 Task: Create a due date automation trigger when advanced on, on the monday of the week a card is due add fields with custom field "Resume" set to a number lower or equal to 1 and lower than 10 at 11:00 AM.
Action: Mouse moved to (1021, 74)
Screenshot: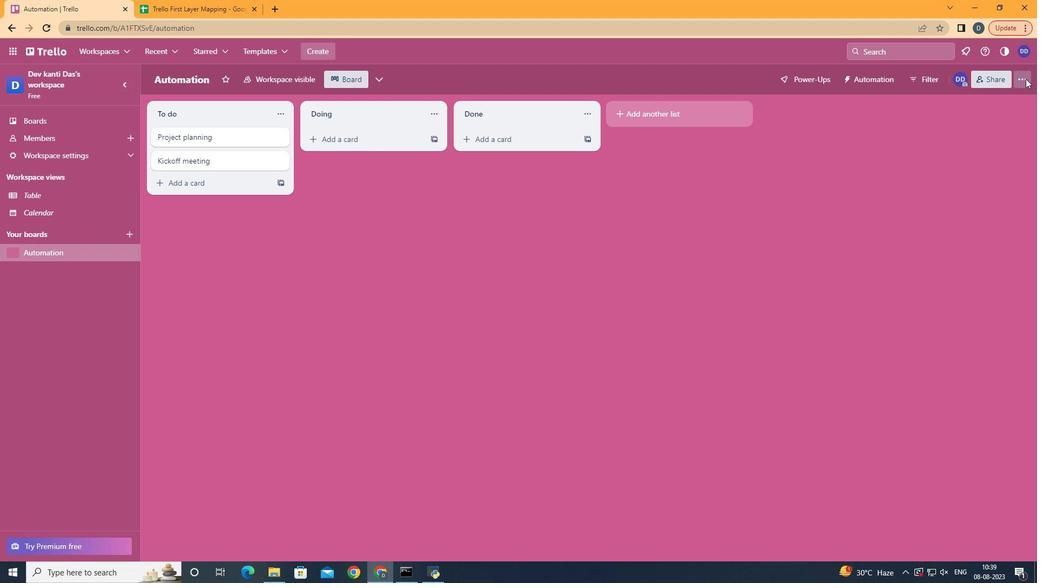 
Action: Mouse pressed left at (1021, 74)
Screenshot: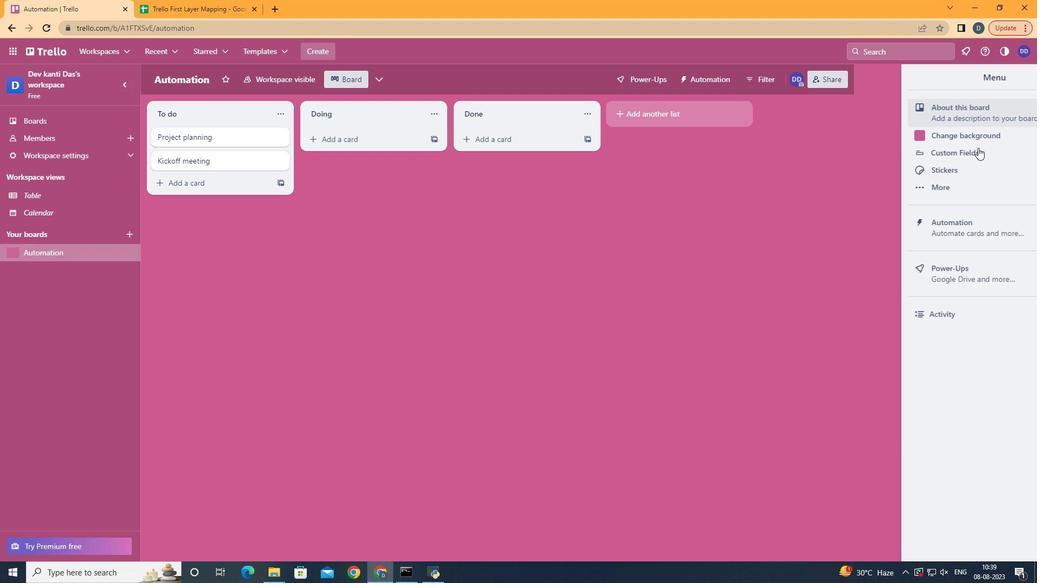 
Action: Mouse moved to (913, 236)
Screenshot: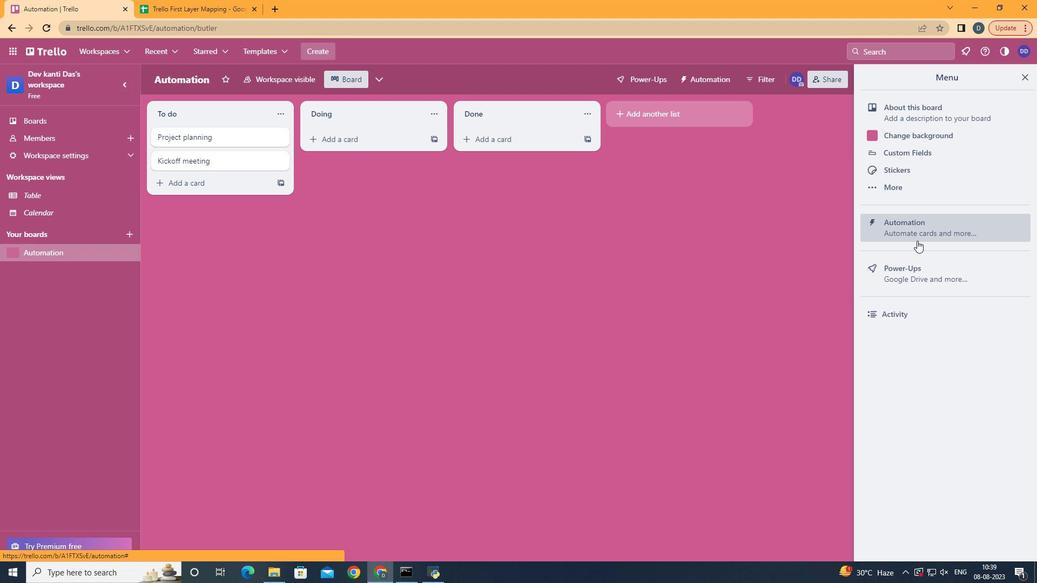 
Action: Mouse pressed left at (913, 236)
Screenshot: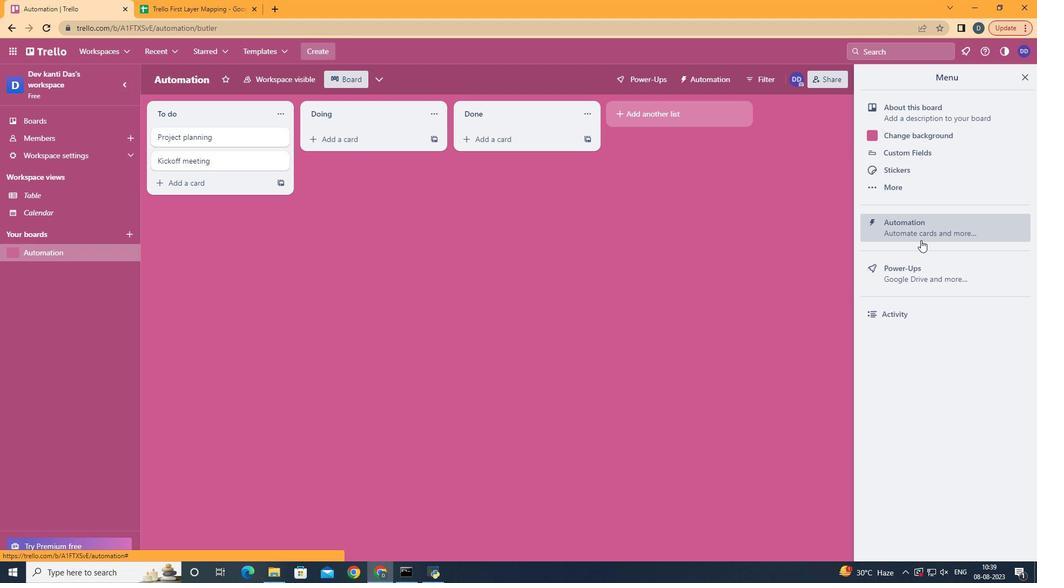 
Action: Mouse moved to (183, 213)
Screenshot: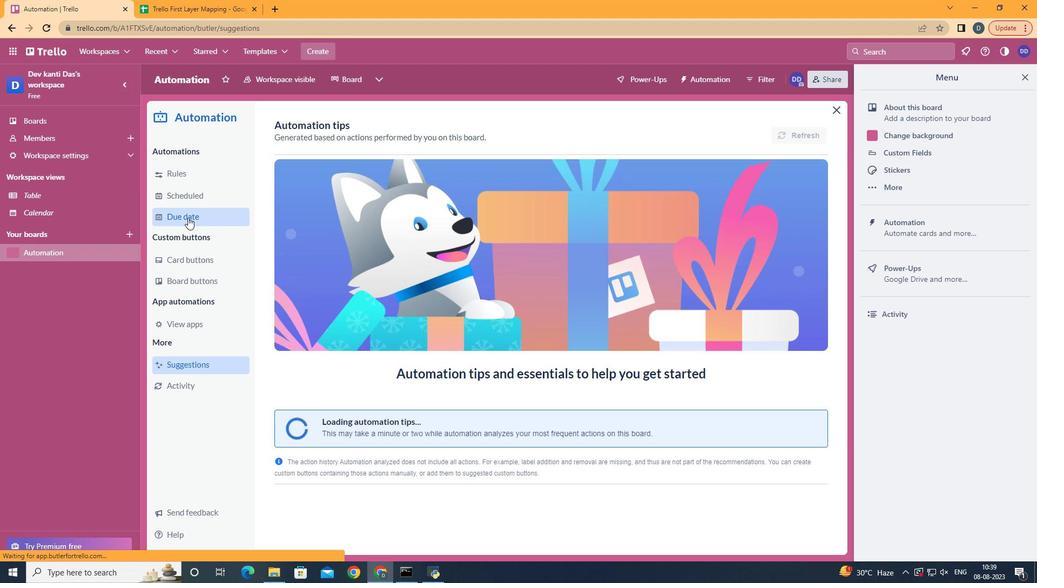 
Action: Mouse pressed left at (183, 213)
Screenshot: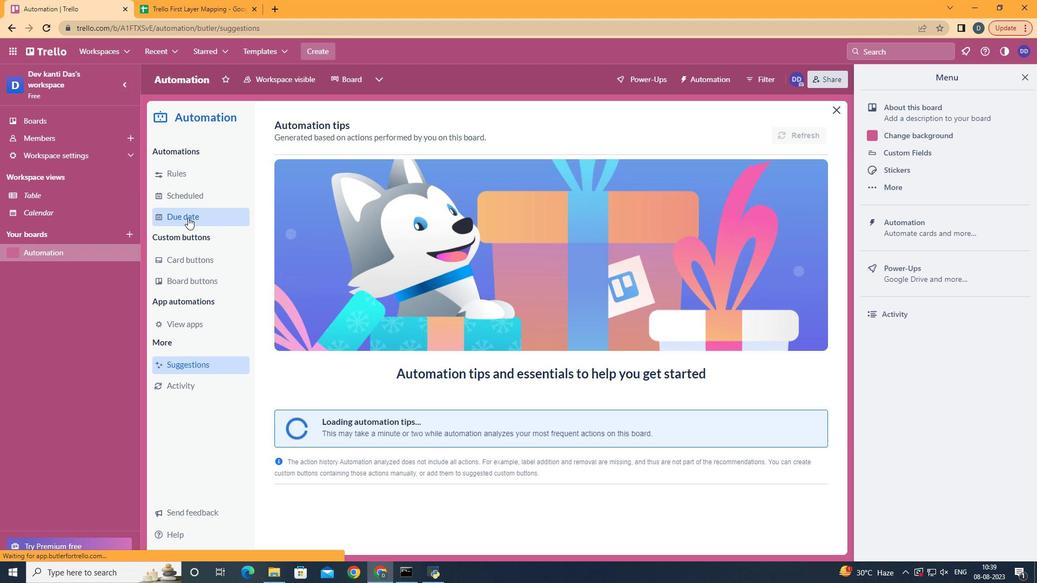 
Action: Mouse moved to (749, 127)
Screenshot: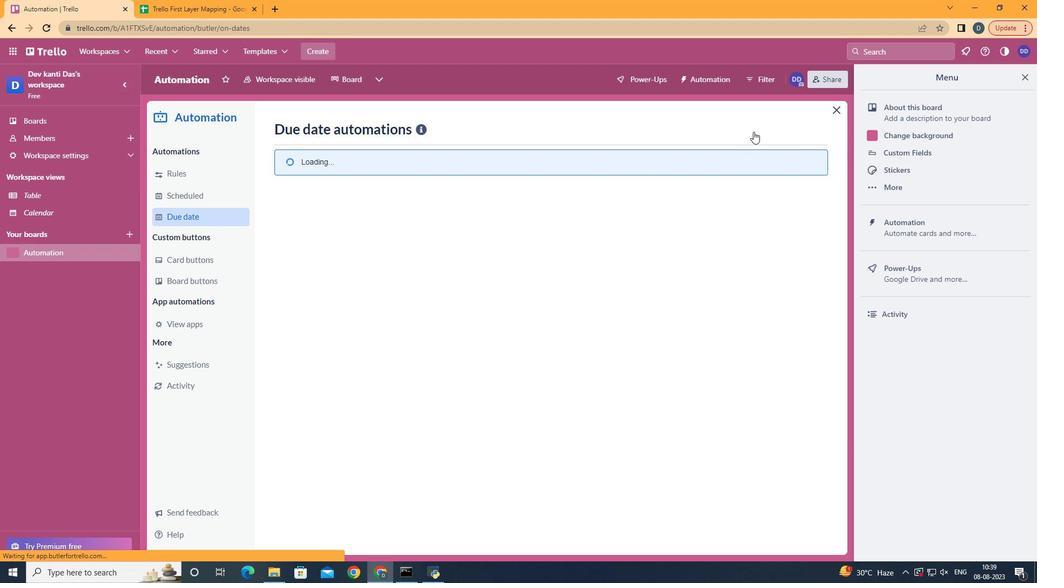 
Action: Mouse pressed left at (749, 127)
Screenshot: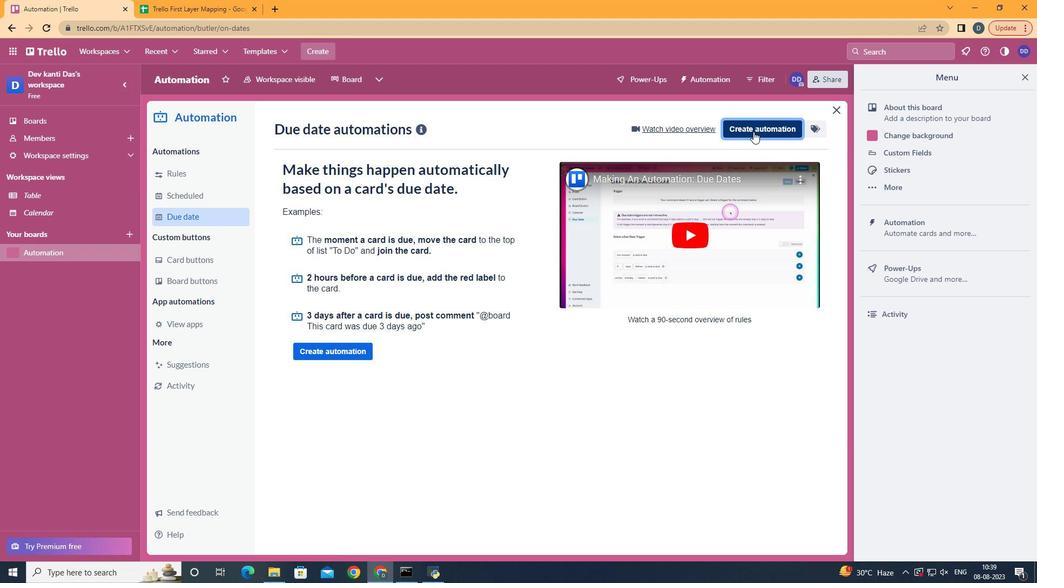 
Action: Mouse moved to (557, 229)
Screenshot: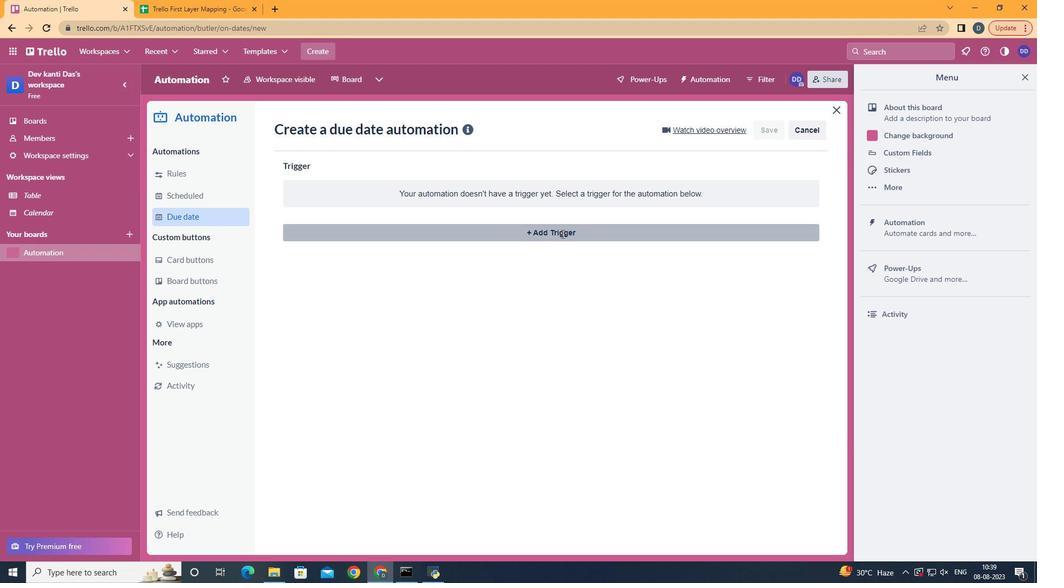 
Action: Mouse pressed left at (557, 229)
Screenshot: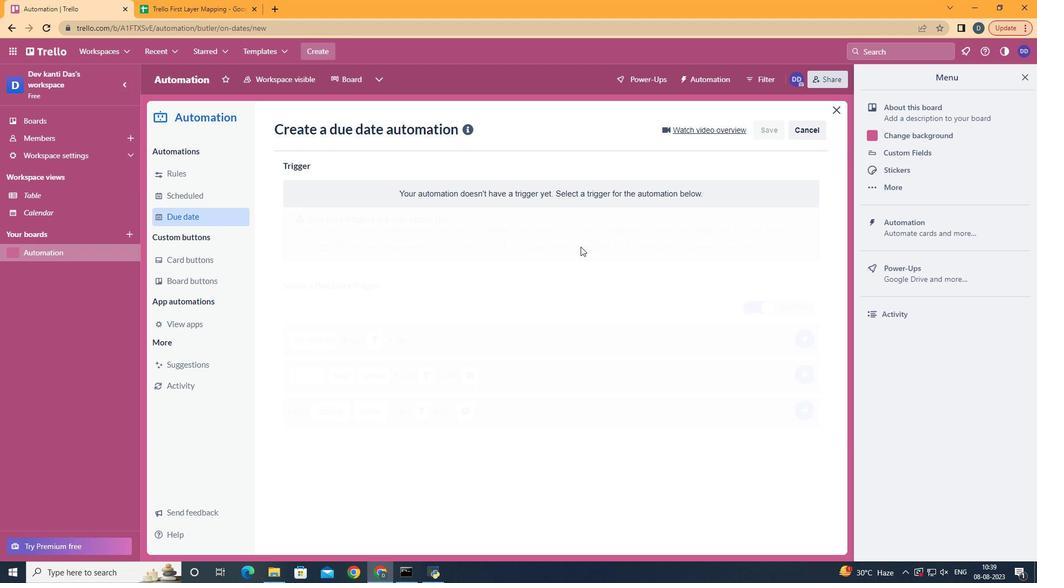 
Action: Mouse moved to (336, 278)
Screenshot: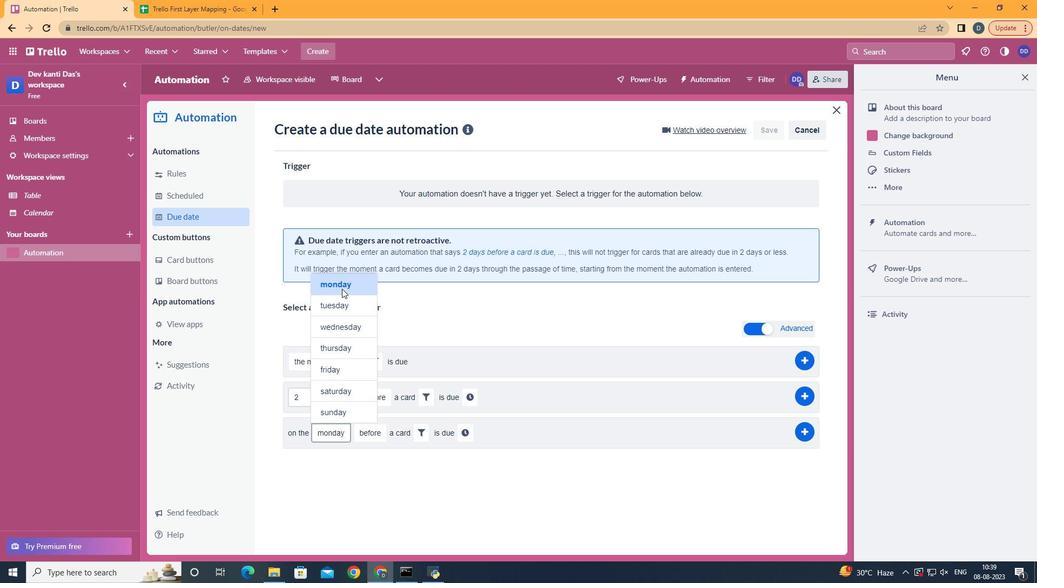 
Action: Mouse pressed left at (336, 278)
Screenshot: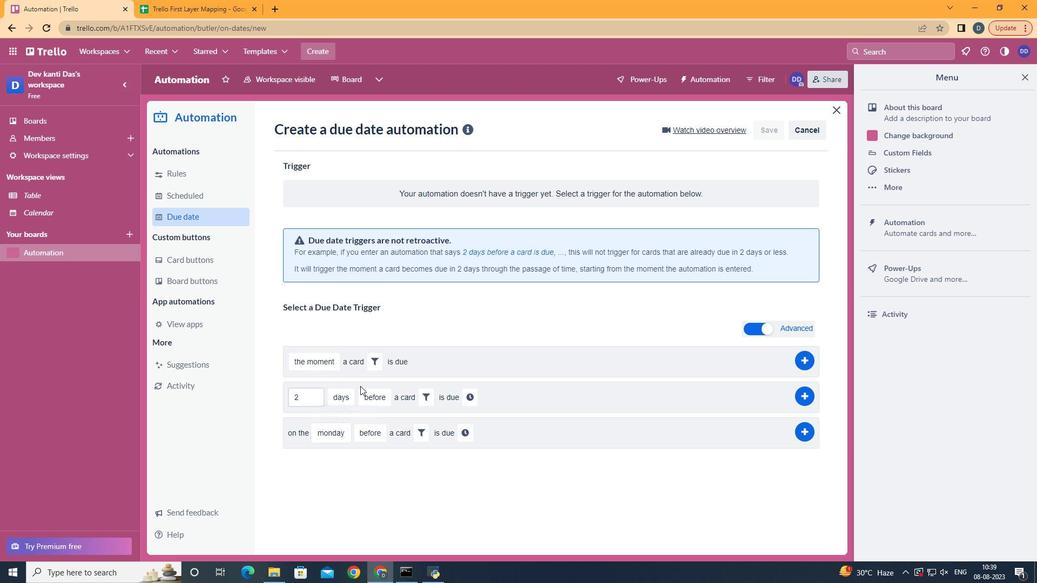 
Action: Mouse moved to (383, 489)
Screenshot: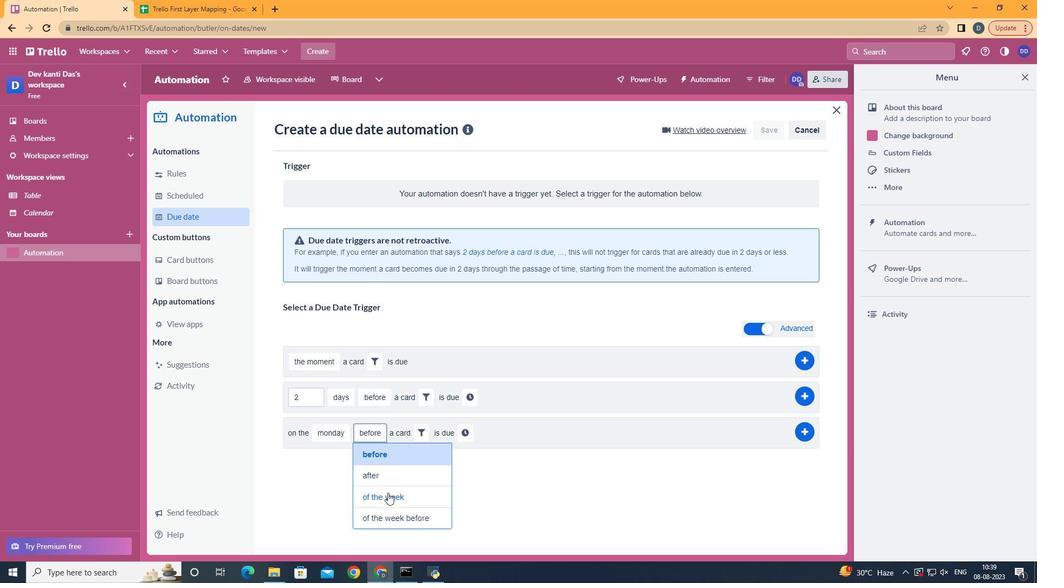 
Action: Mouse pressed left at (383, 489)
Screenshot: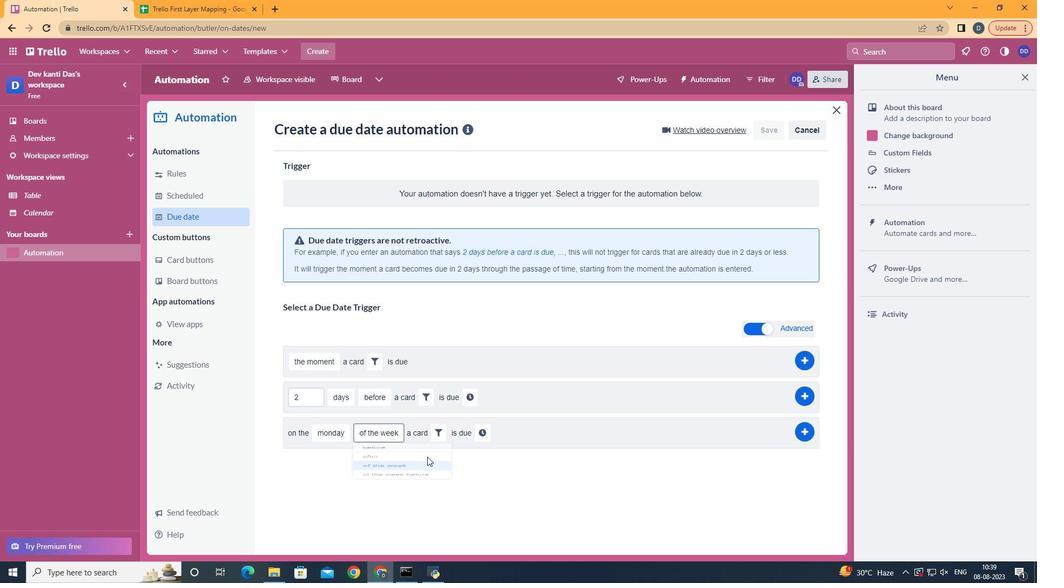 
Action: Mouse moved to (437, 431)
Screenshot: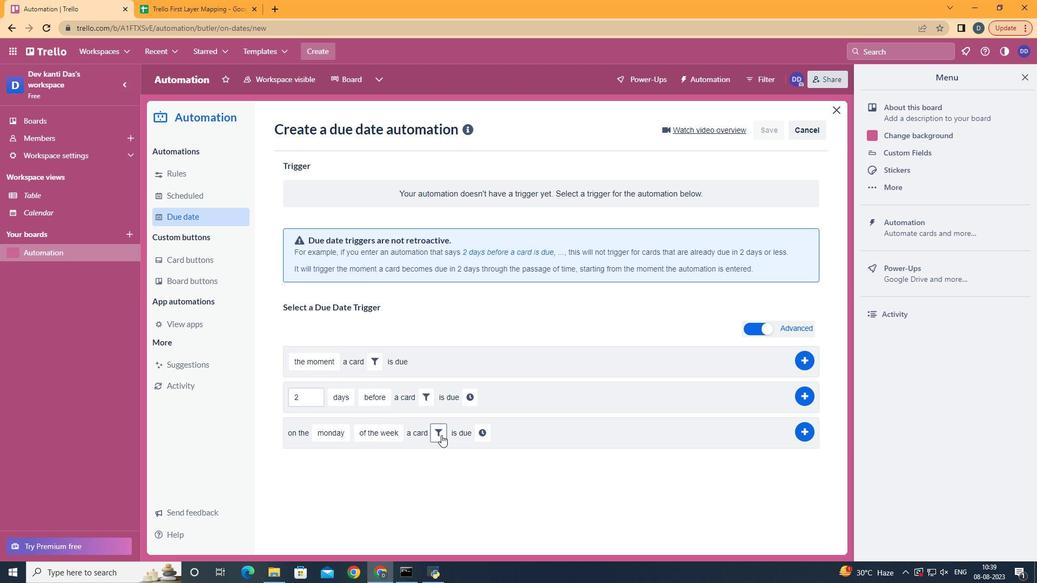 
Action: Mouse pressed left at (437, 431)
Screenshot: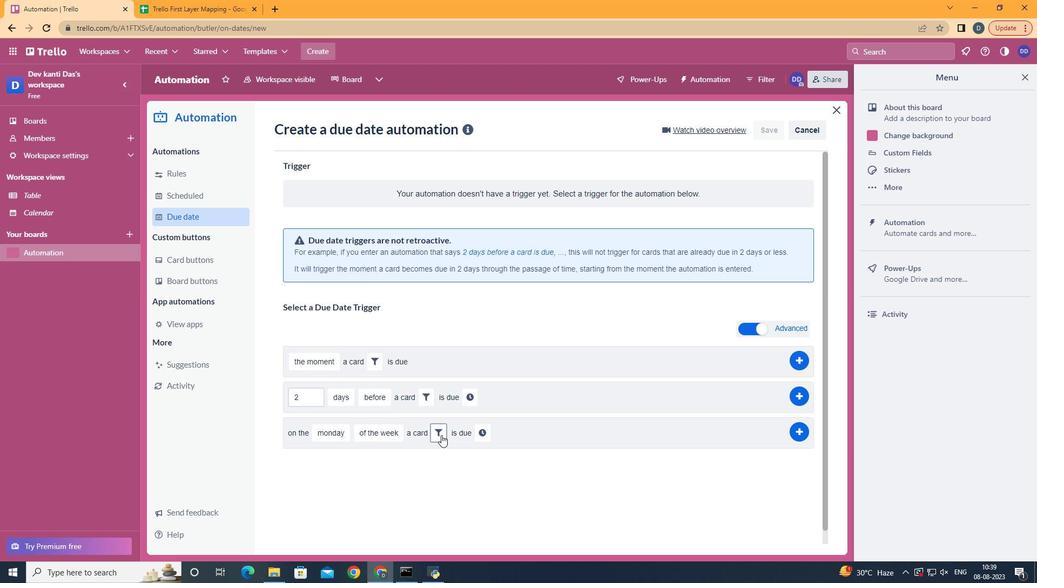 
Action: Mouse moved to (612, 466)
Screenshot: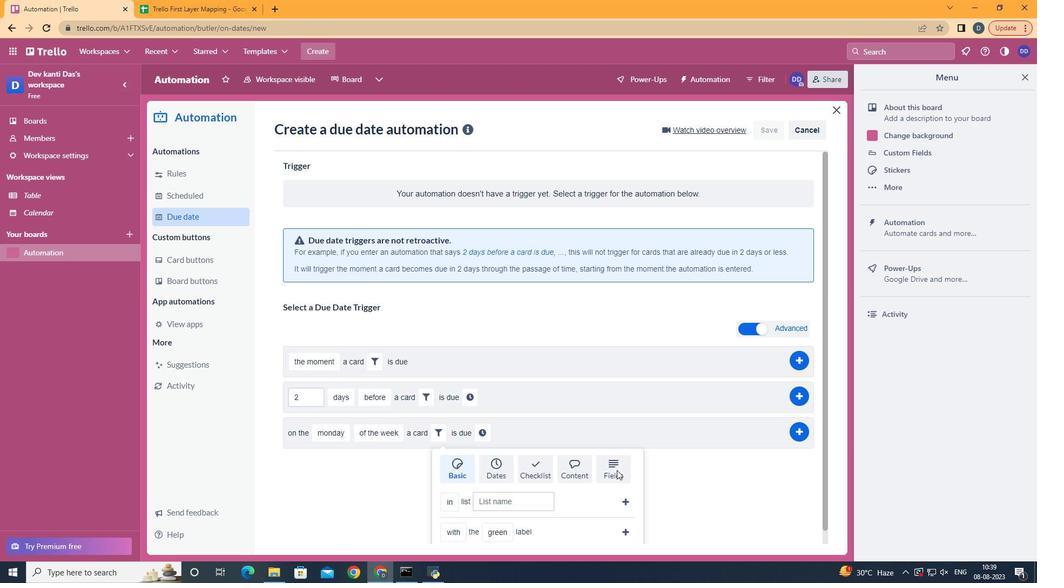 
Action: Mouse pressed left at (612, 466)
Screenshot: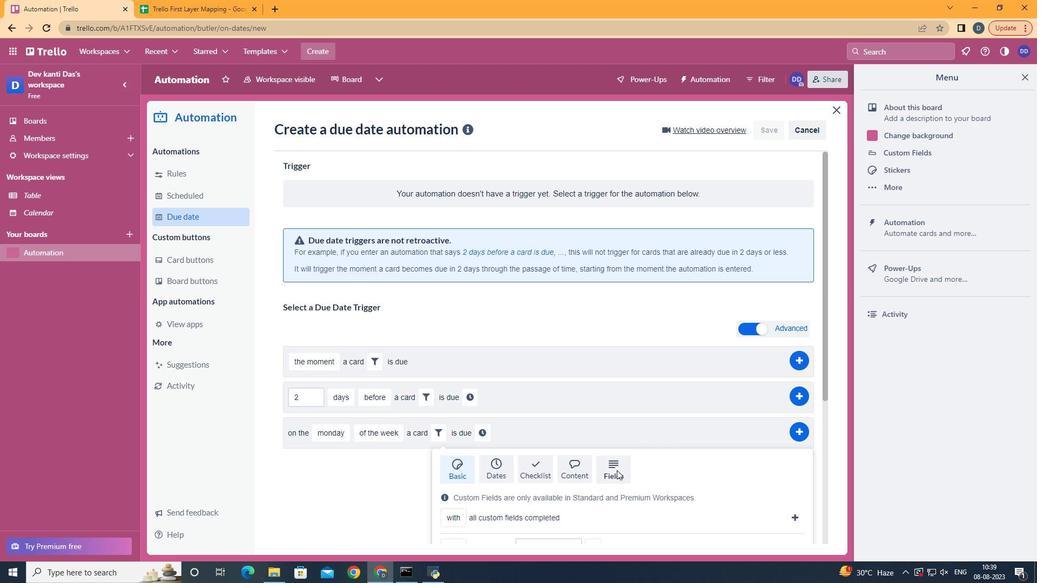
Action: Mouse moved to (613, 463)
Screenshot: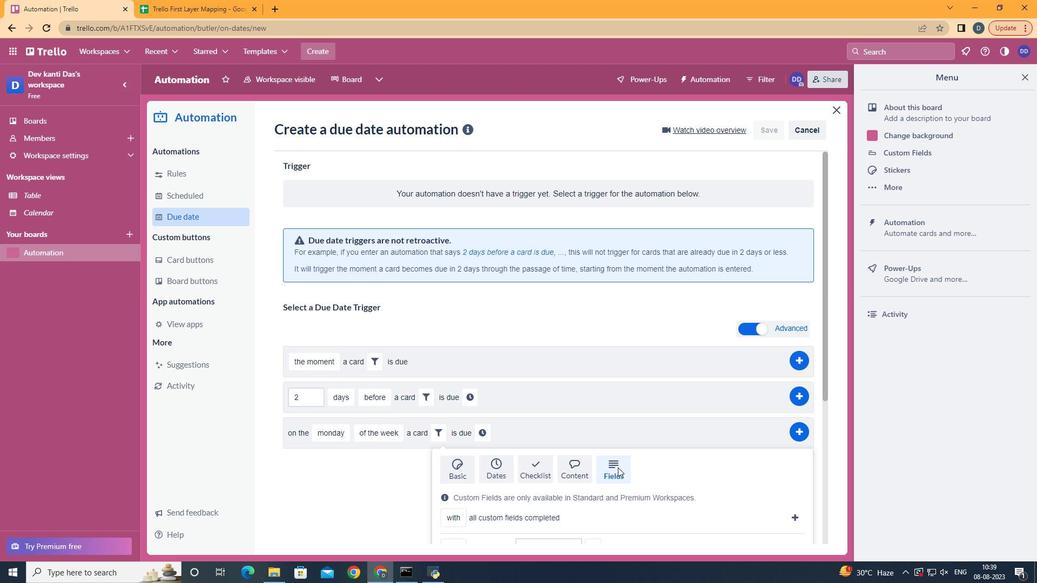 
Action: Mouse scrolled (613, 463) with delta (0, 0)
Screenshot: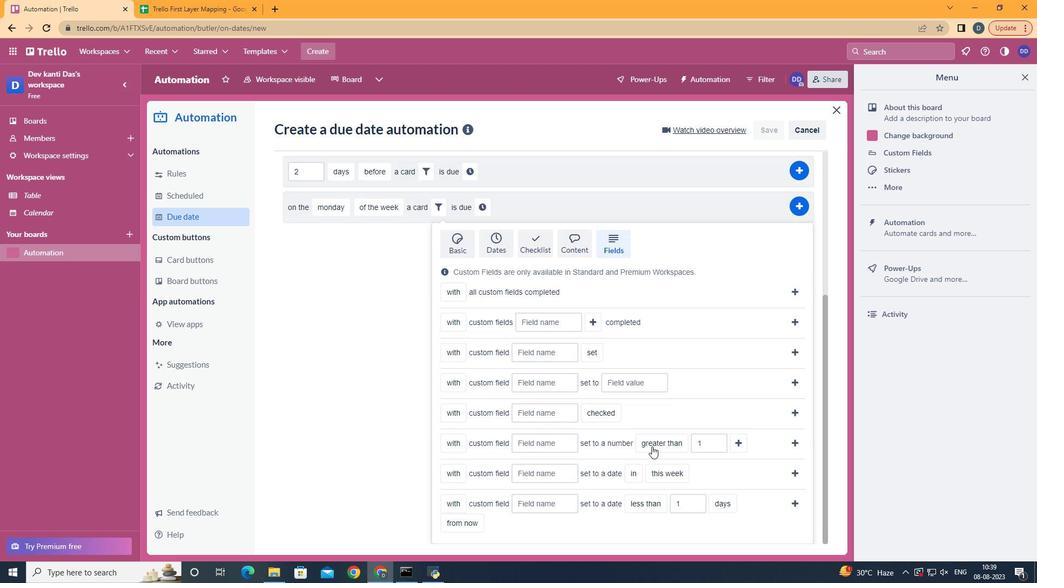 
Action: Mouse scrolled (613, 463) with delta (0, 0)
Screenshot: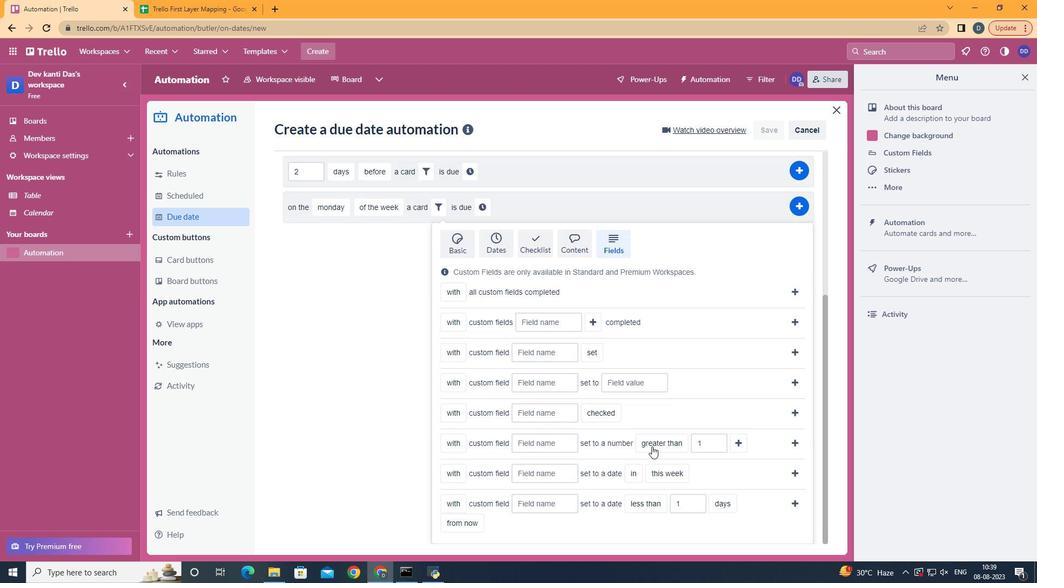 
Action: Mouse scrolled (613, 463) with delta (0, 0)
Screenshot: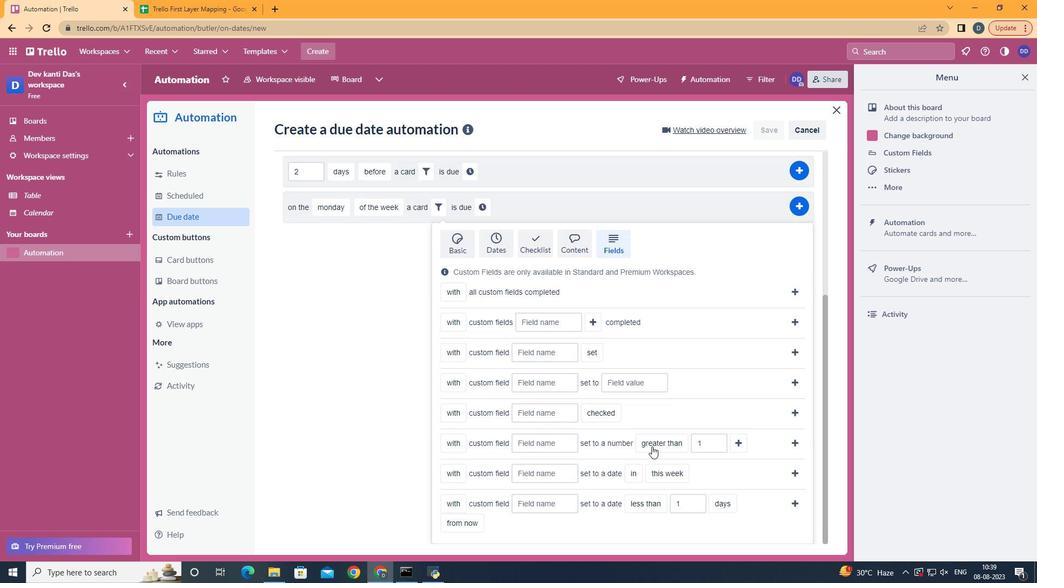 
Action: Mouse scrolled (613, 463) with delta (0, 0)
Screenshot: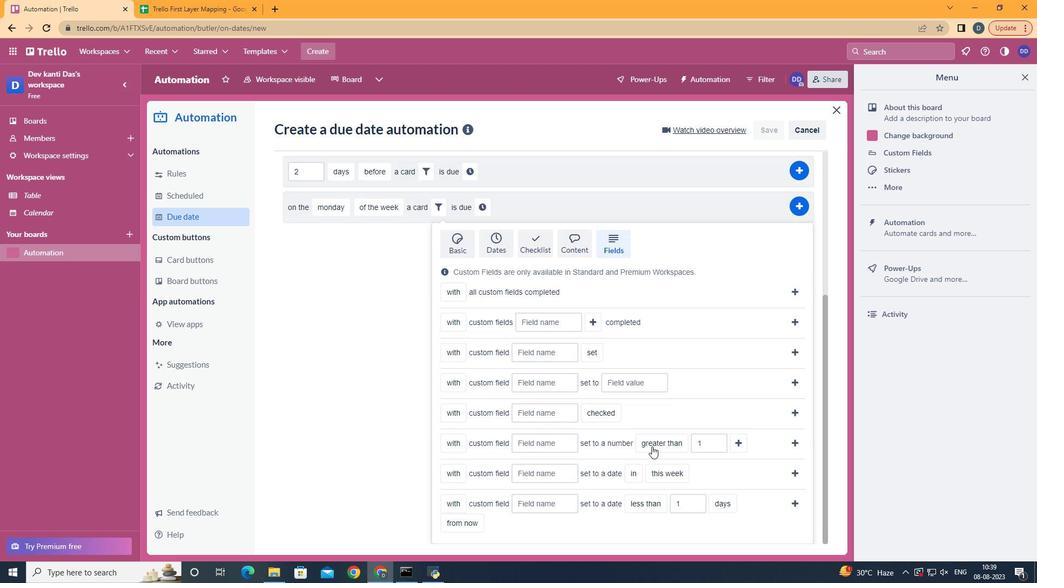 
Action: Mouse scrolled (613, 463) with delta (0, 0)
Screenshot: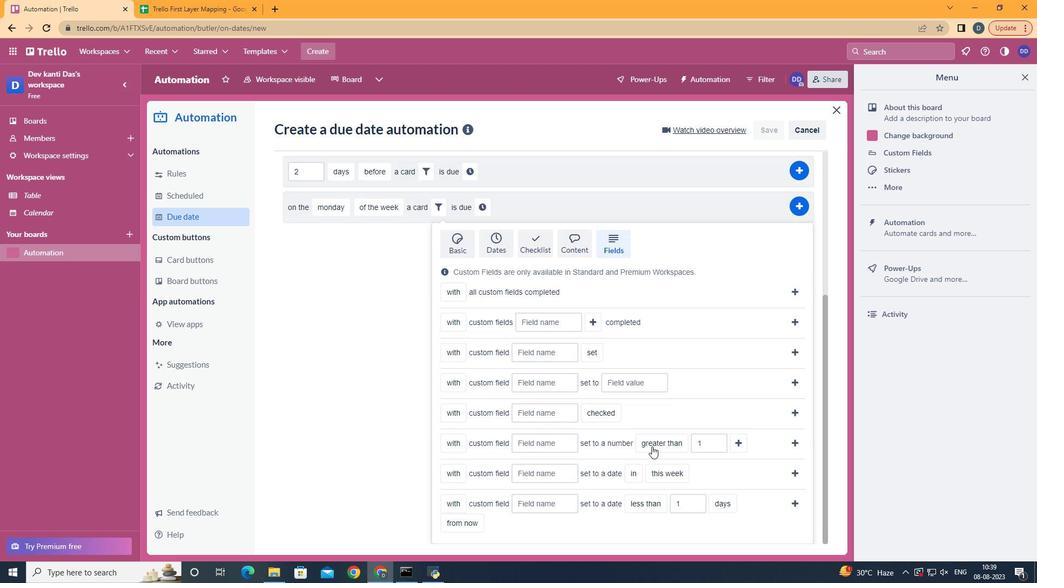 
Action: Mouse moved to (652, 438)
Screenshot: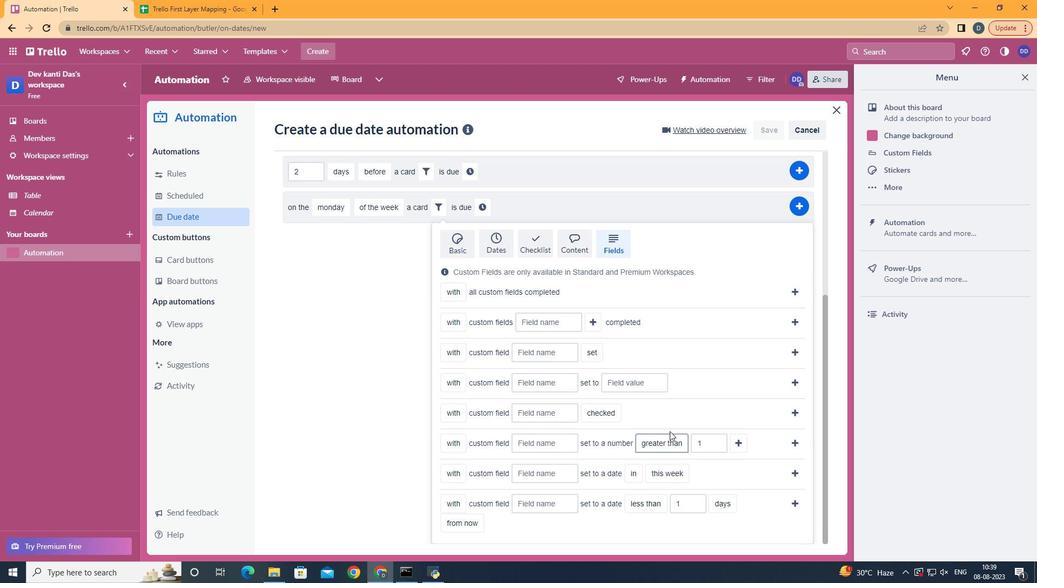 
Action: Mouse scrolled (652, 437) with delta (0, 0)
Screenshot: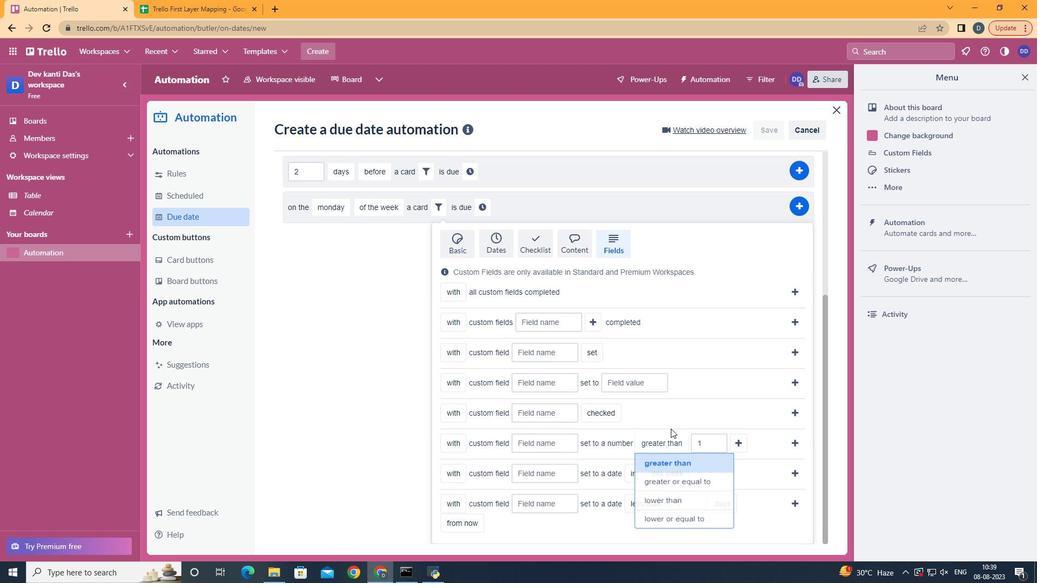 
Action: Mouse scrolled (652, 437) with delta (0, 0)
Screenshot: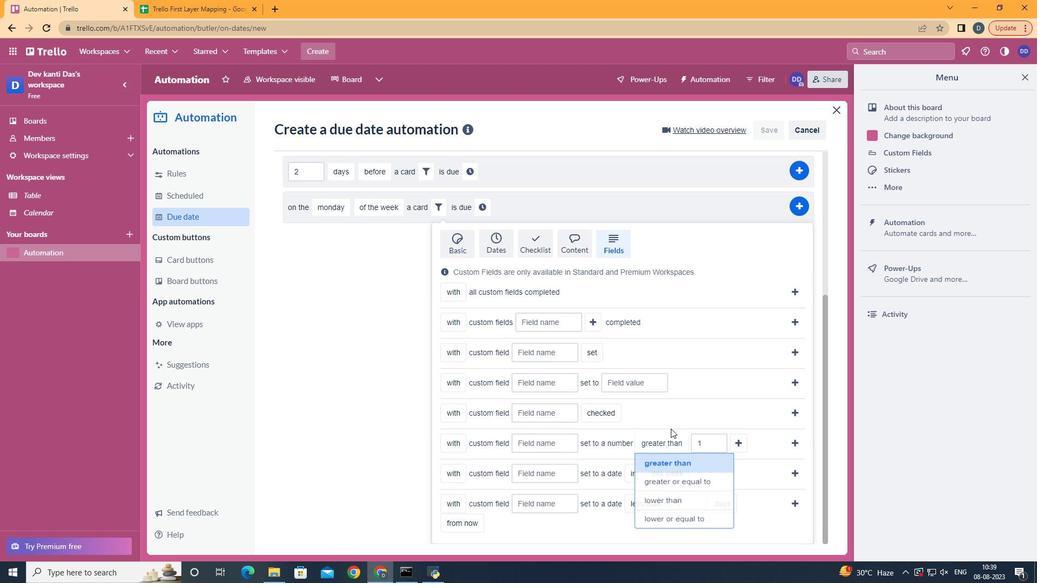 
Action: Mouse scrolled (652, 437) with delta (0, 0)
Screenshot: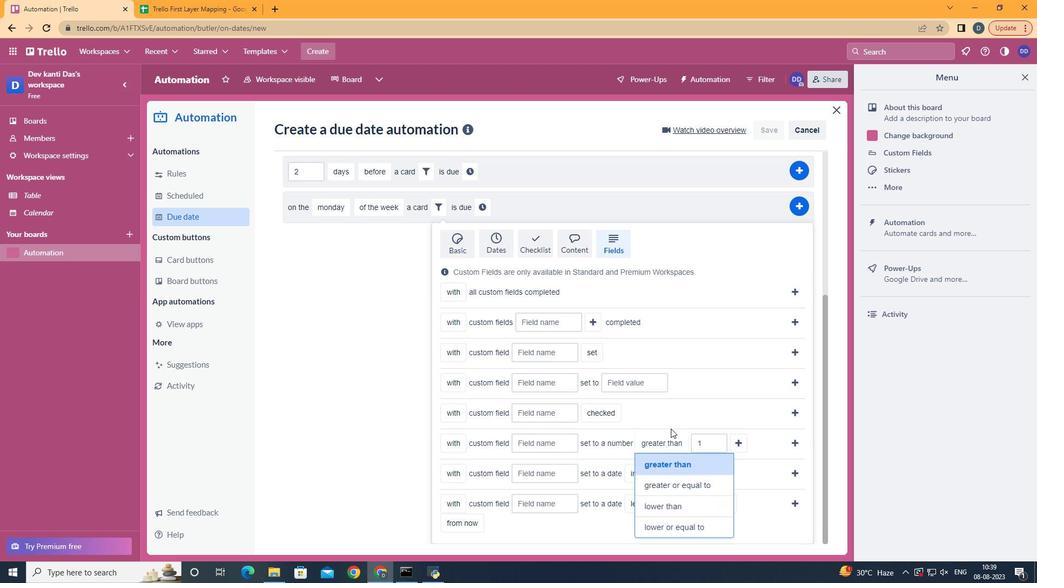 
Action: Mouse moved to (456, 463)
Screenshot: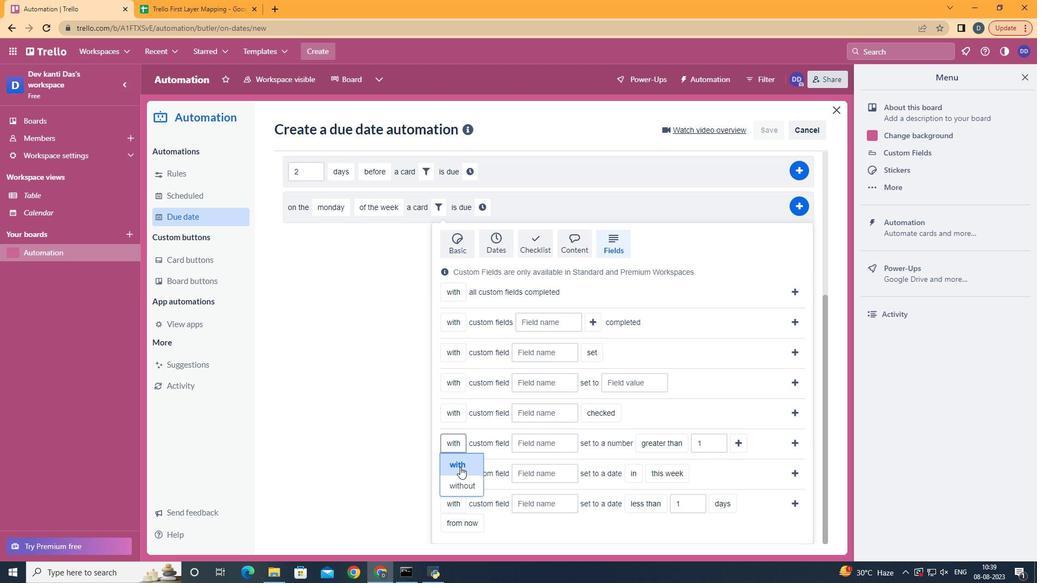 
Action: Mouse pressed left at (456, 463)
Screenshot: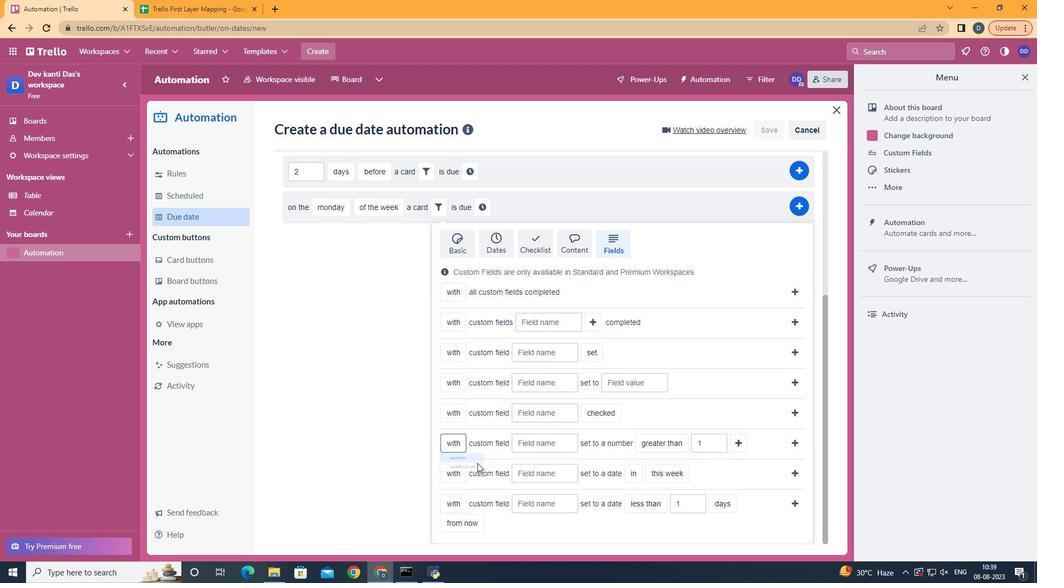 
Action: Mouse moved to (549, 440)
Screenshot: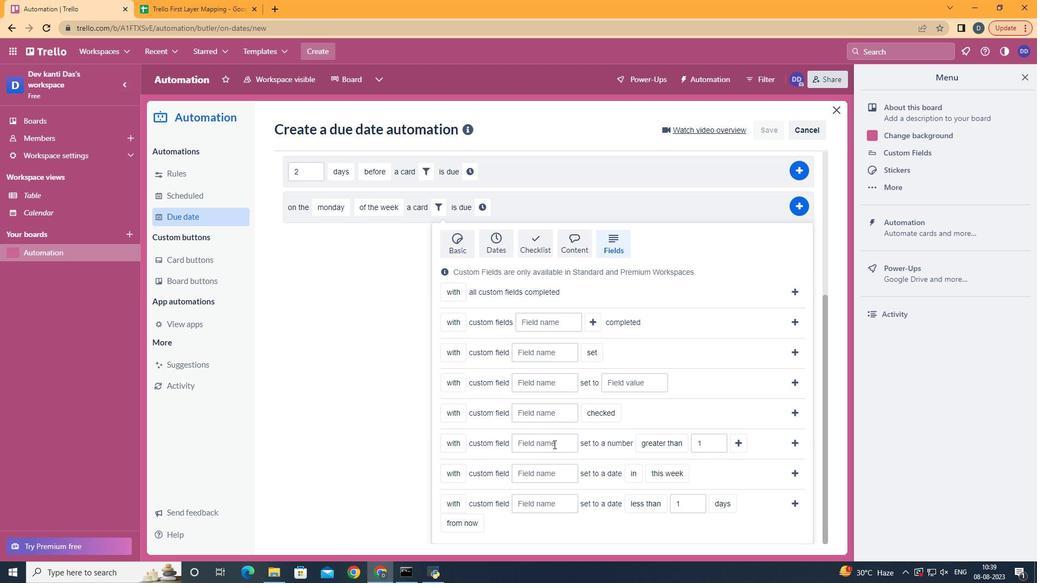 
Action: Mouse pressed left at (549, 440)
Screenshot: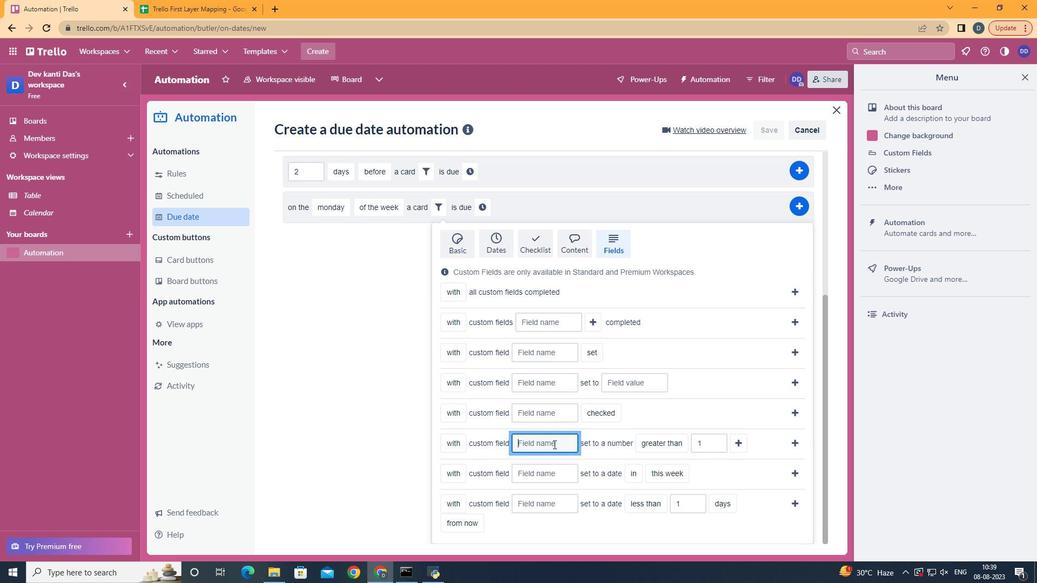 
Action: Key pressed <Key.shift>Resume
Screenshot: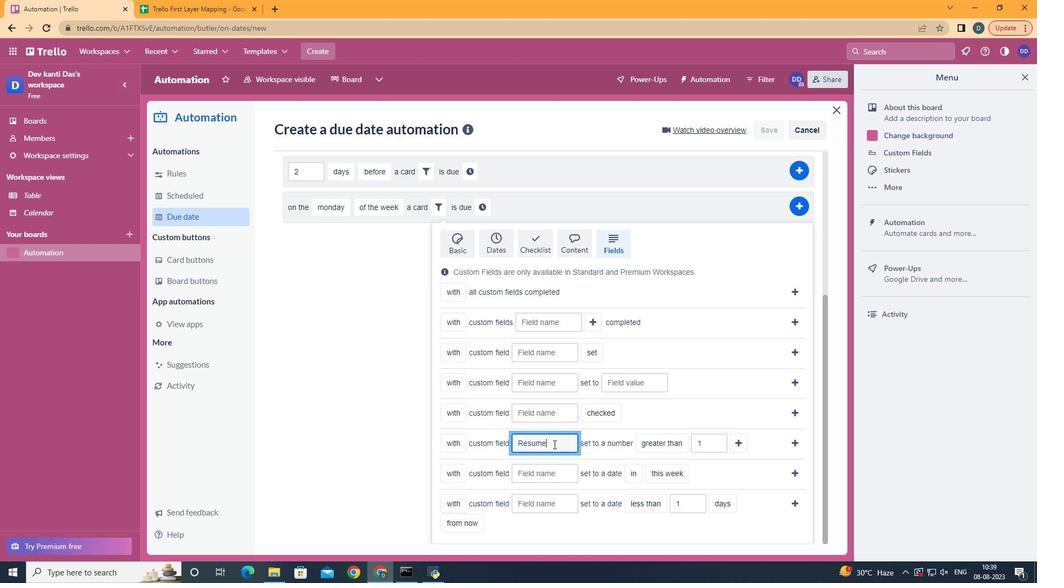 
Action: Mouse moved to (665, 518)
Screenshot: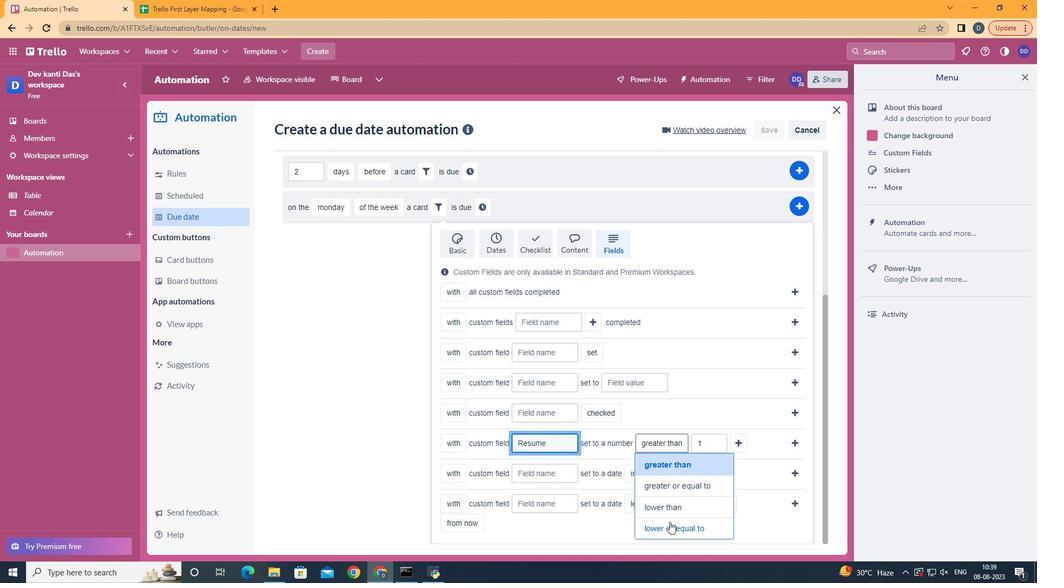 
Action: Mouse pressed left at (665, 518)
Screenshot: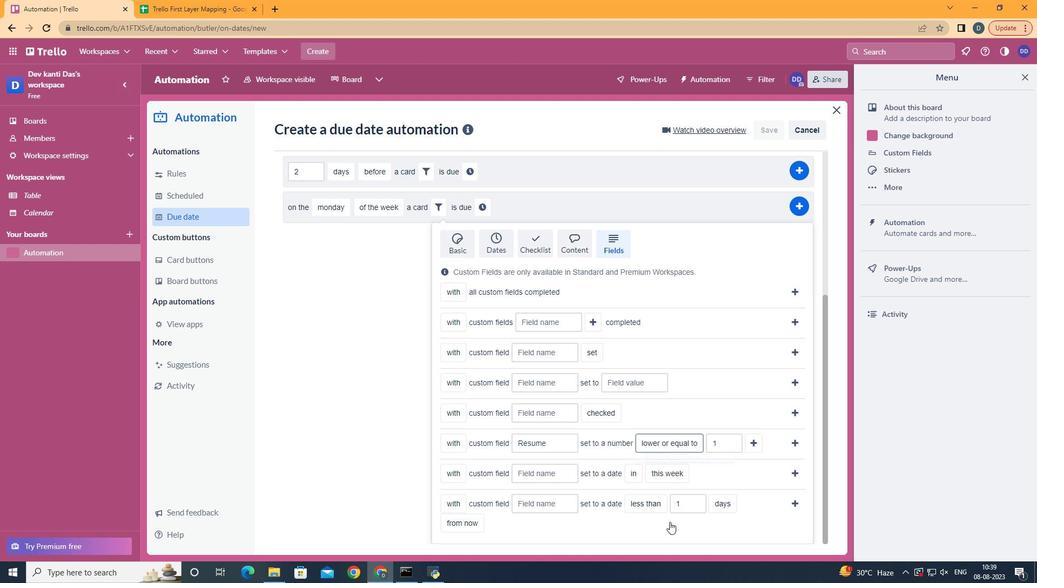 
Action: Mouse moved to (748, 439)
Screenshot: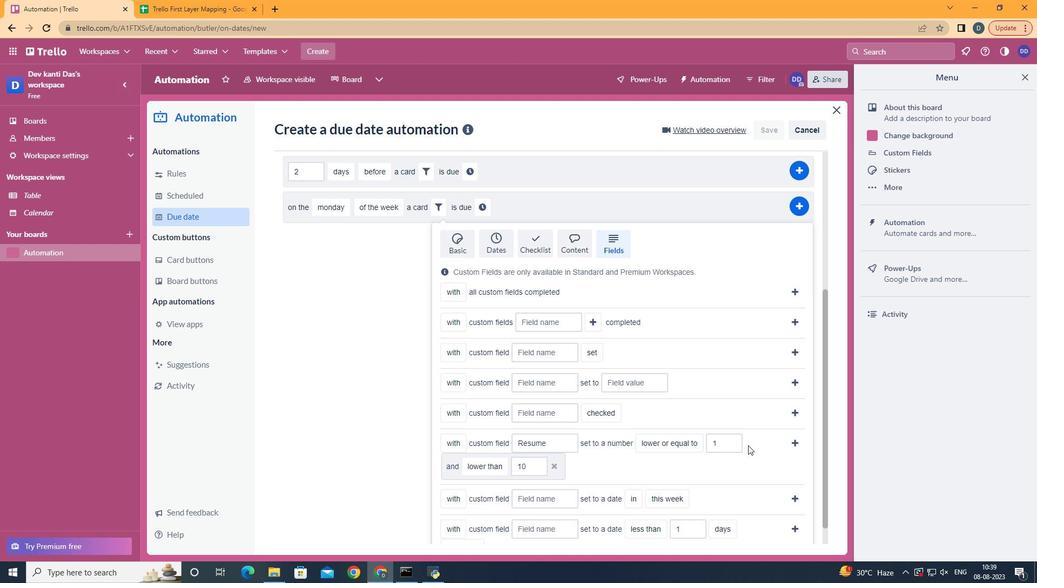 
Action: Mouse pressed left at (748, 439)
Screenshot: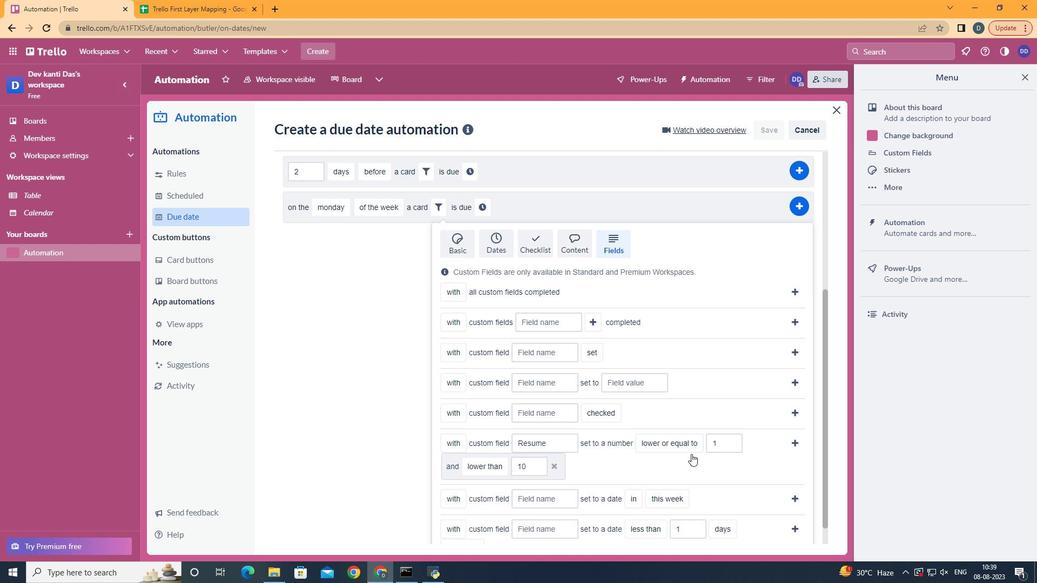 
Action: Mouse moved to (503, 373)
Screenshot: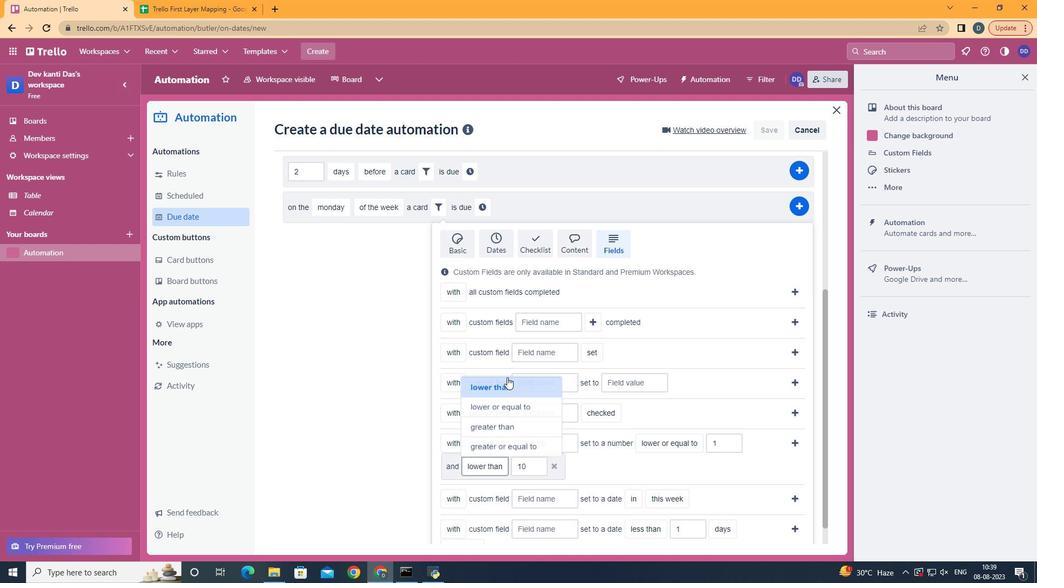
Action: Mouse pressed left at (503, 373)
Screenshot: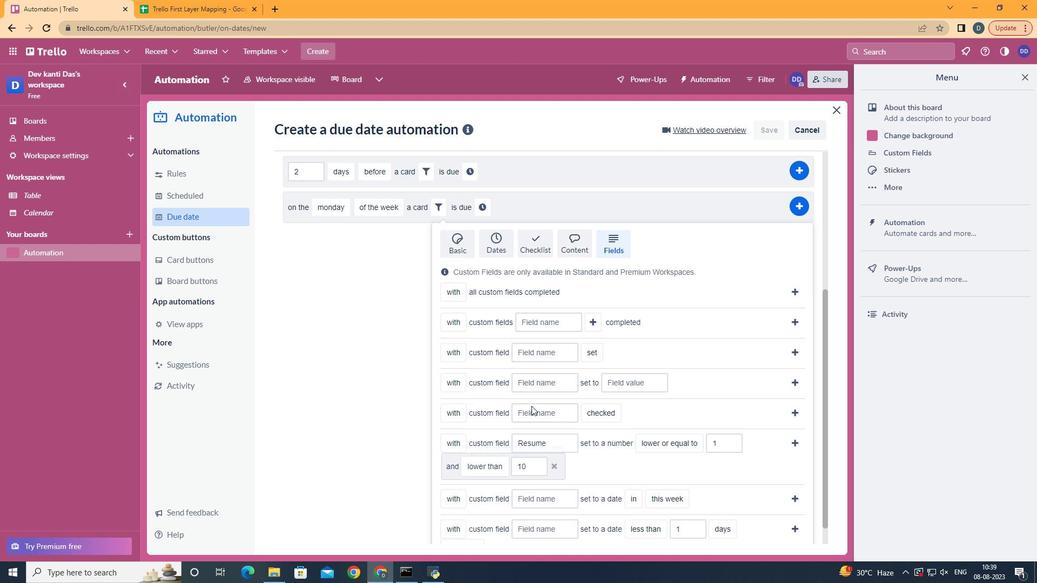 
Action: Mouse moved to (791, 441)
Screenshot: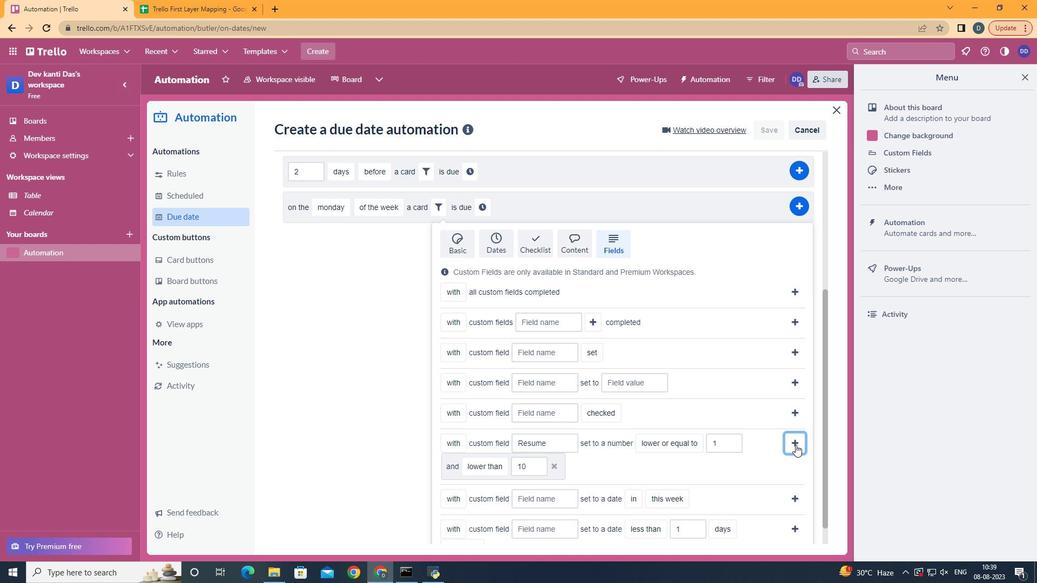 
Action: Mouse pressed left at (791, 441)
Screenshot: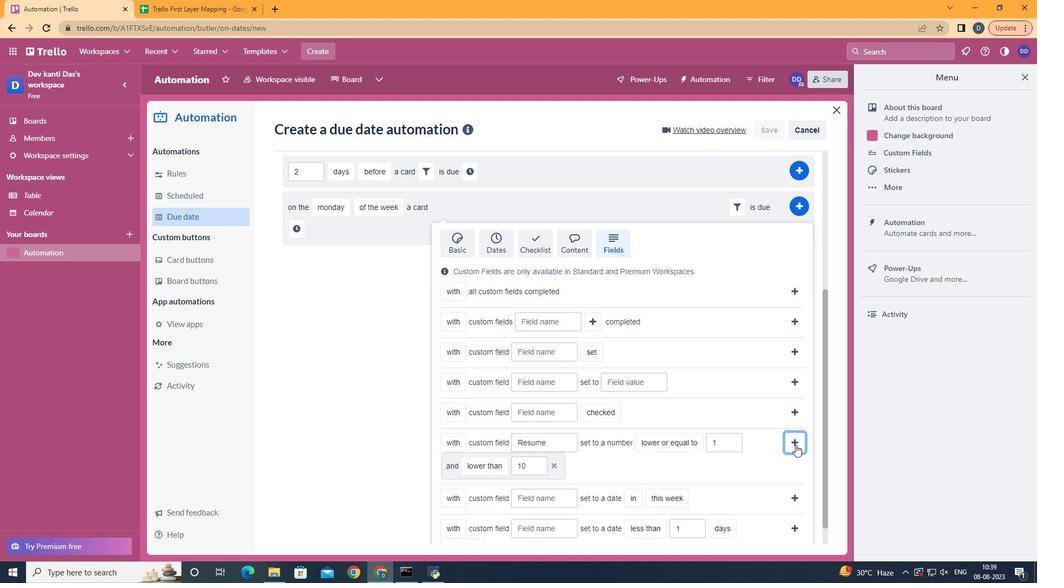 
Action: Mouse moved to (295, 449)
Screenshot: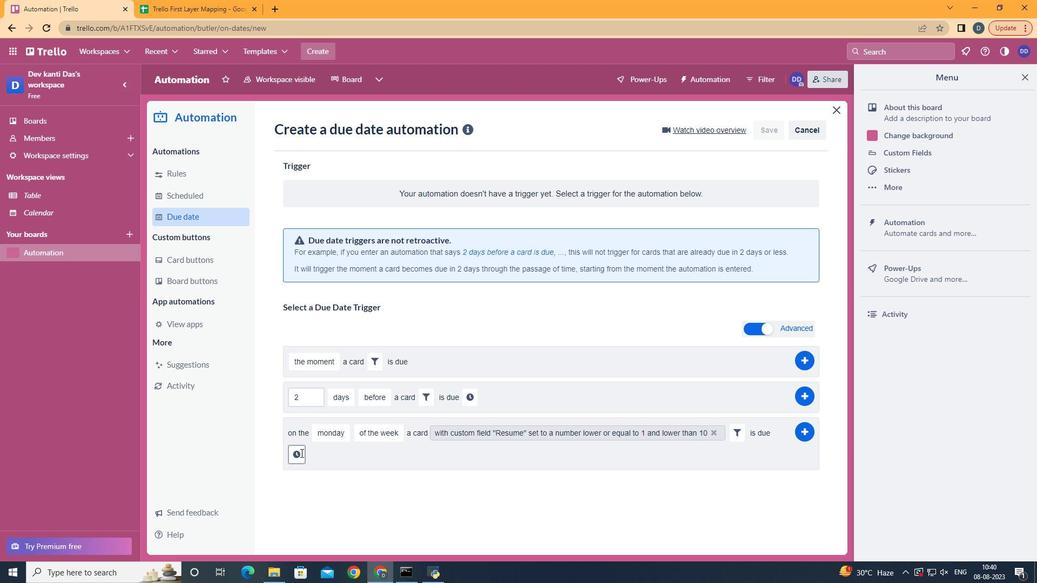 
Action: Mouse pressed left at (295, 449)
Screenshot: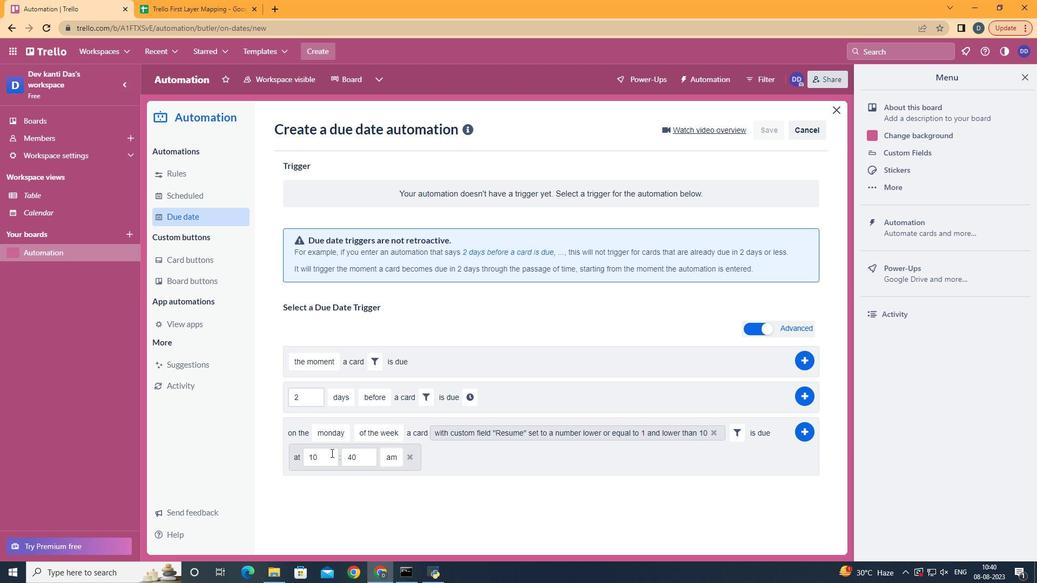 
Action: Mouse moved to (326, 449)
Screenshot: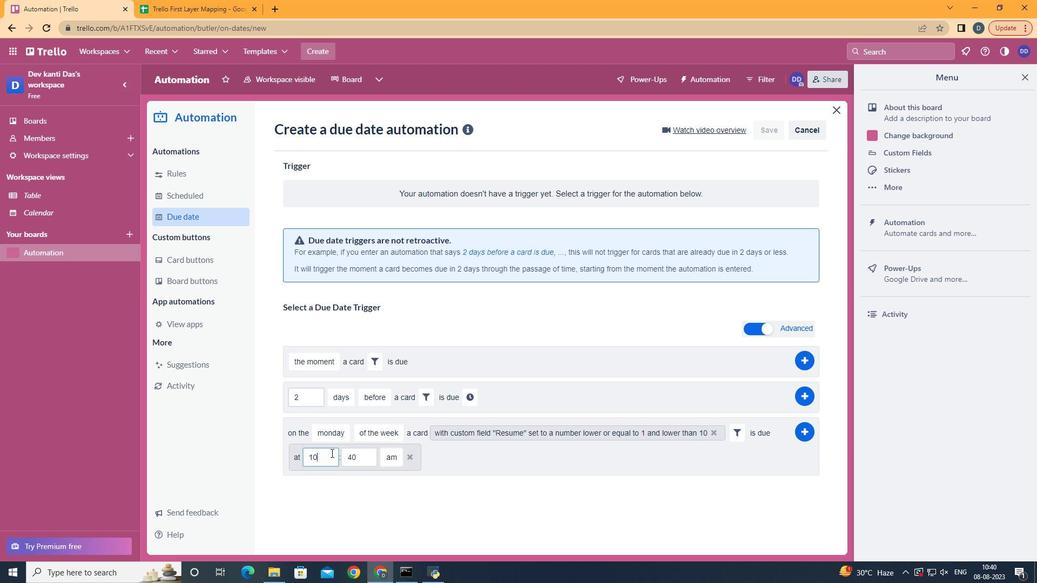 
Action: Mouse pressed left at (326, 449)
Screenshot: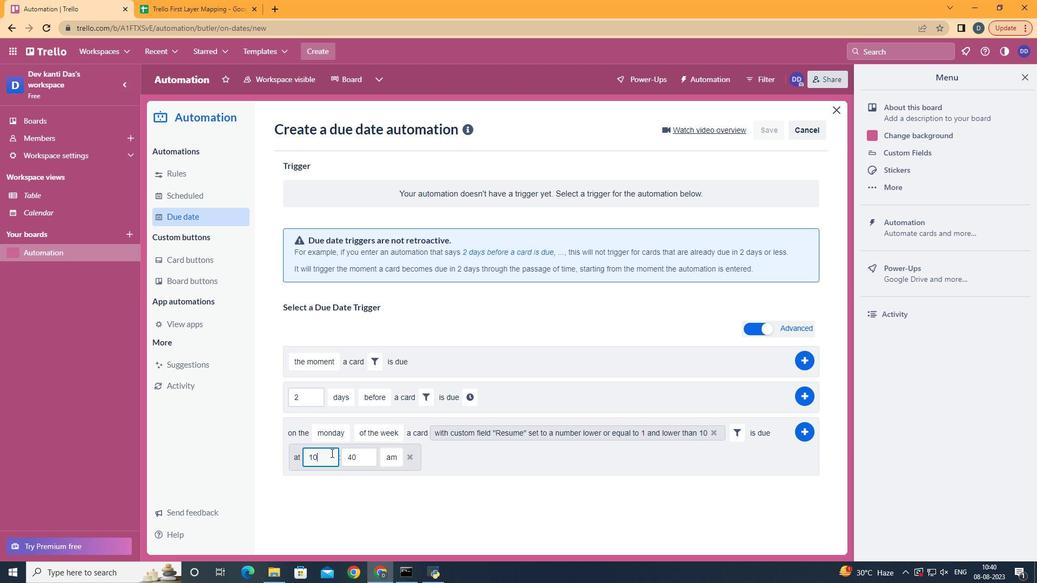 
Action: Key pressed <Key.backspace>1
Screenshot: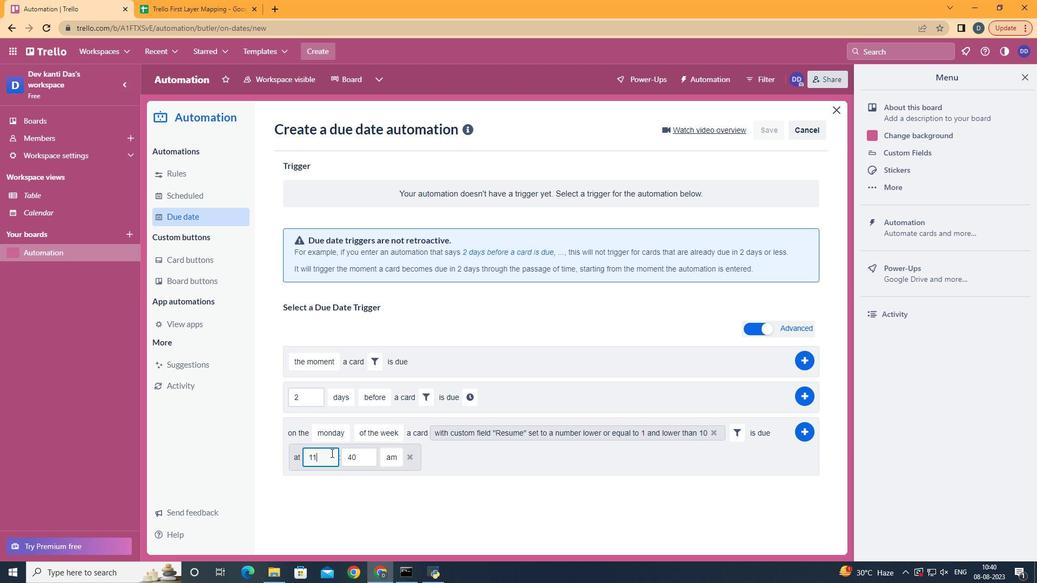 
Action: Mouse moved to (357, 456)
Screenshot: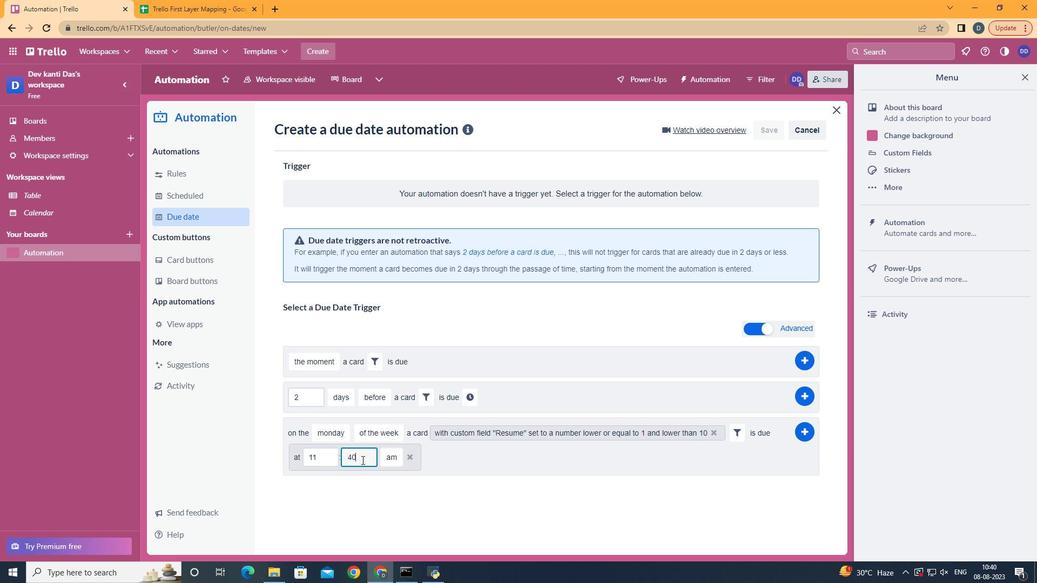 
Action: Mouse pressed left at (357, 456)
Screenshot: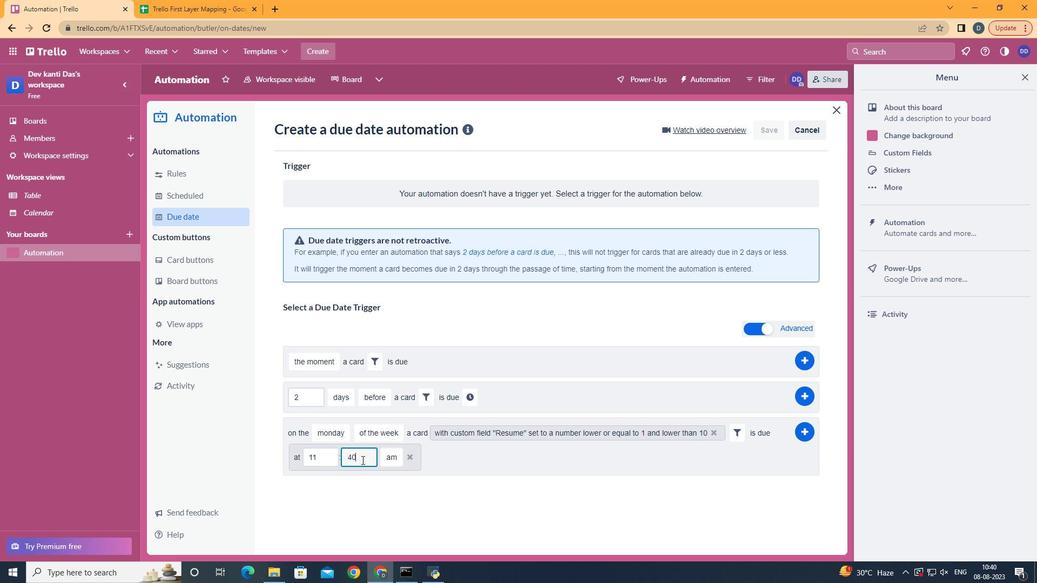 
Action: Key pressed <Key.backspace><Key.backspace>00
Screenshot: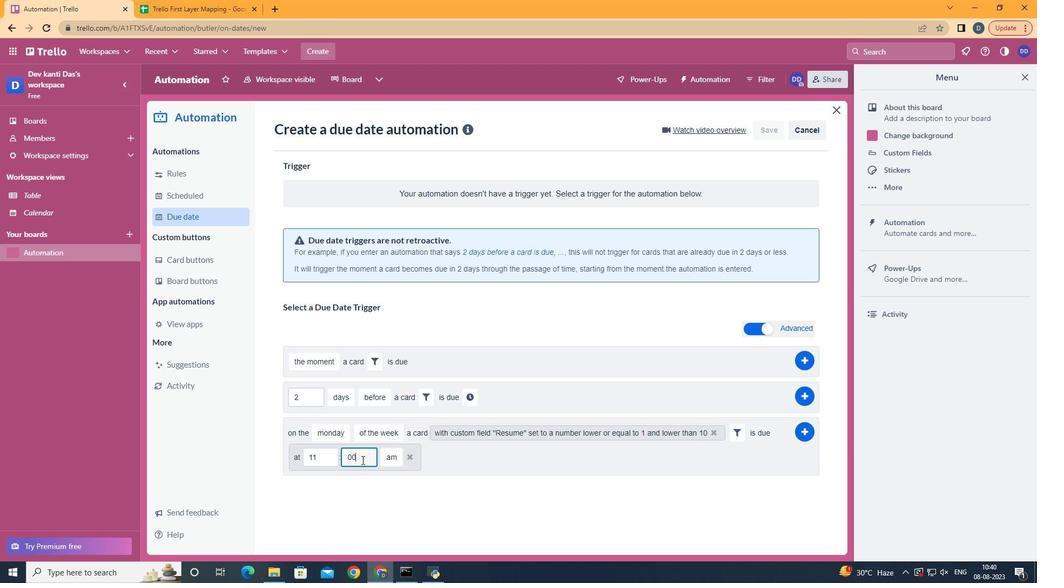 
Action: Mouse moved to (807, 425)
Screenshot: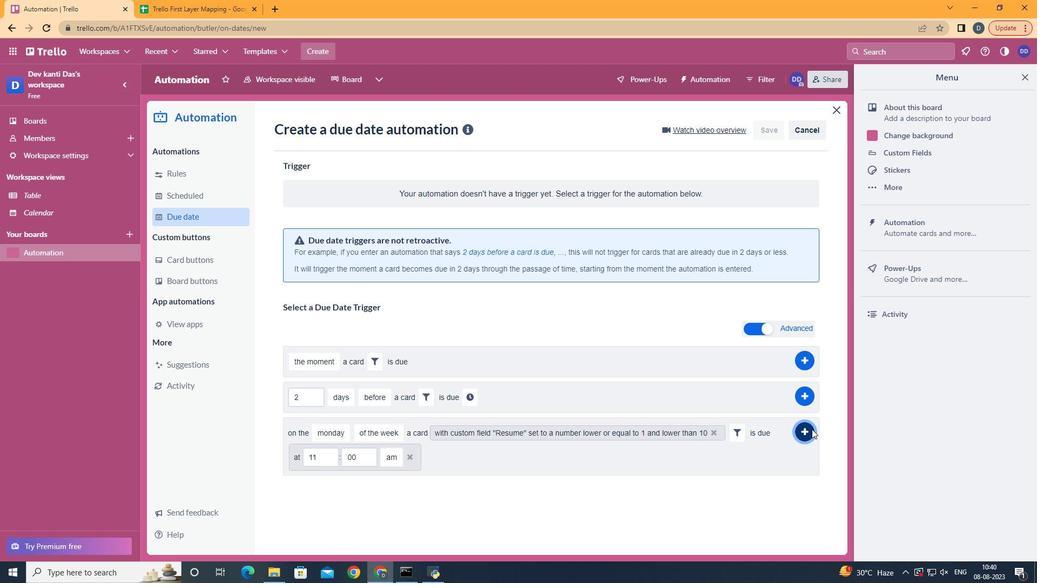 
Action: Mouse pressed left at (807, 425)
Screenshot: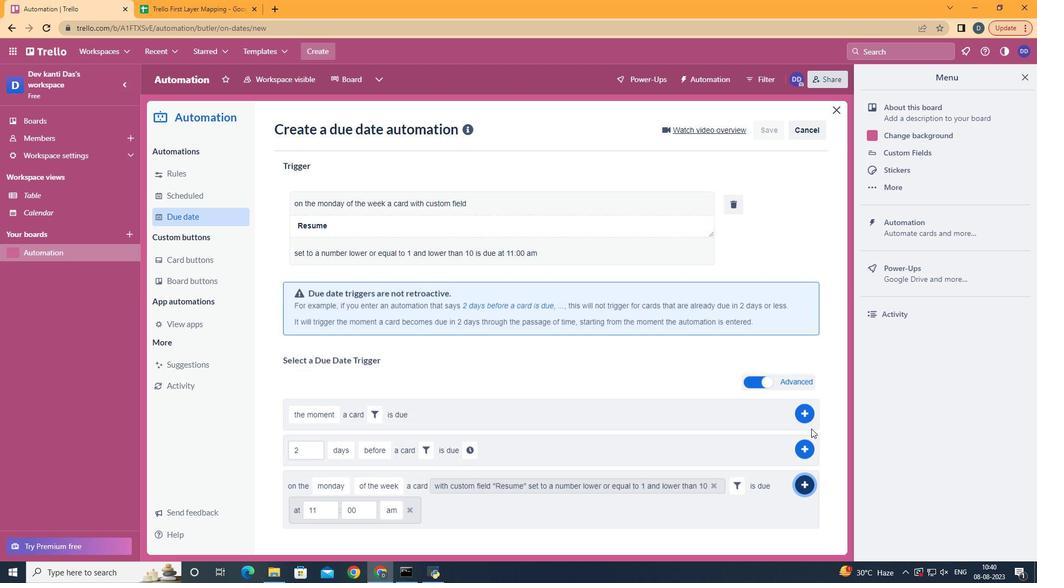
Action: Mouse moved to (622, 225)
Screenshot: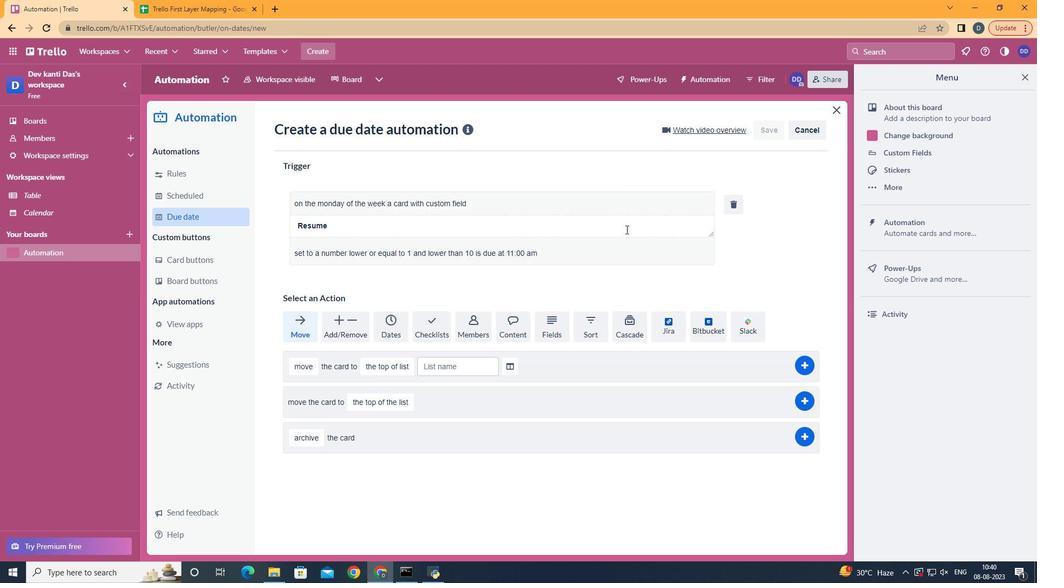 
